 Task: Open settings.json of ignored extensions.
Action: Mouse moved to (26, 631)
Screenshot: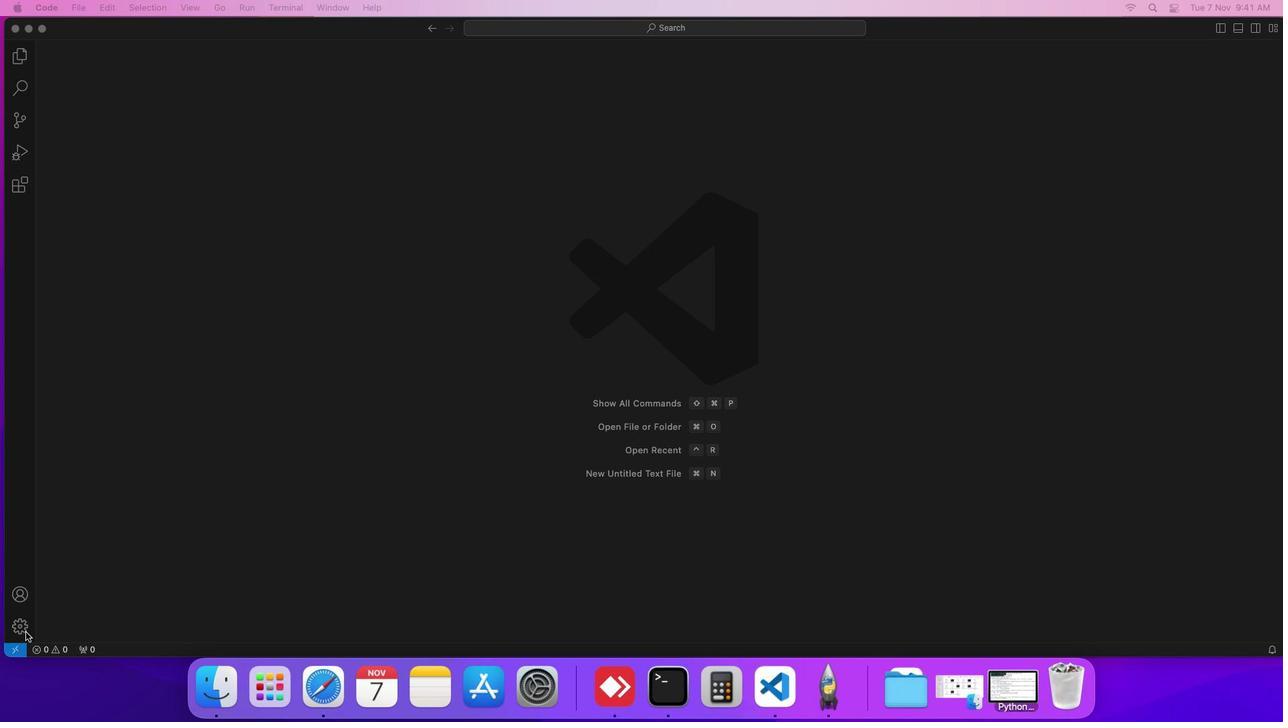 
Action: Mouse pressed left at (26, 631)
Screenshot: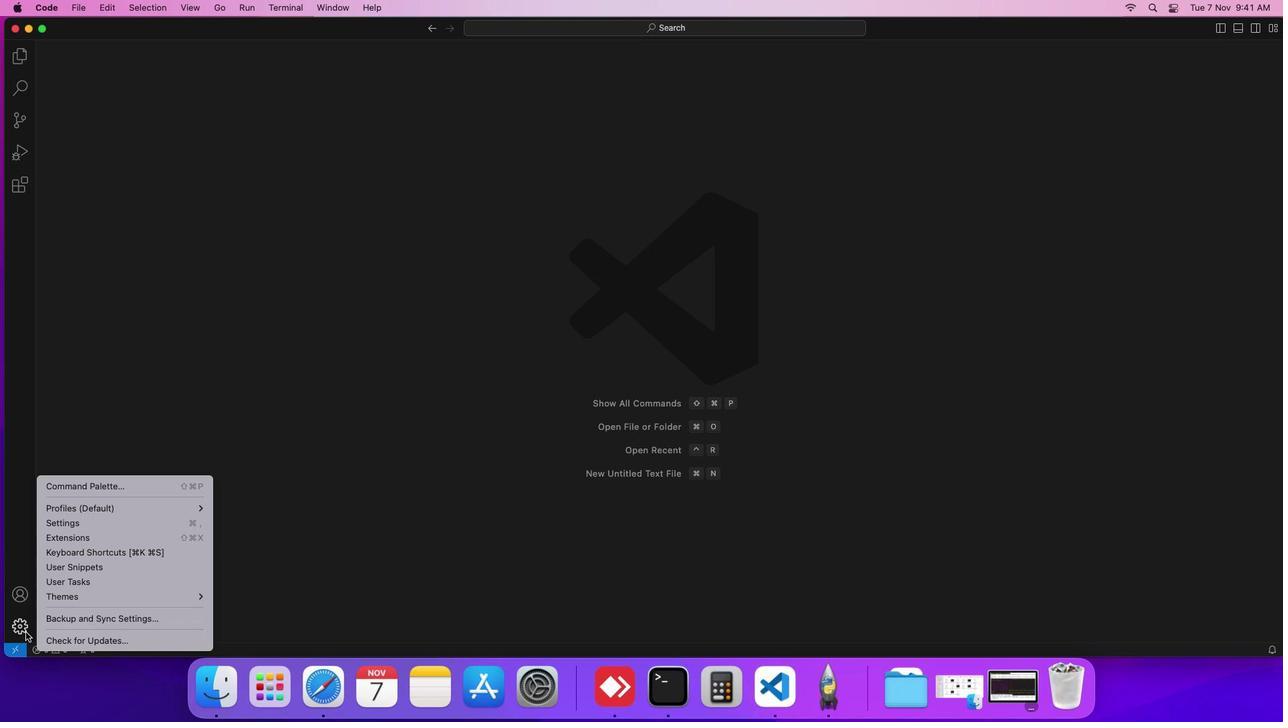
Action: Mouse moved to (67, 523)
Screenshot: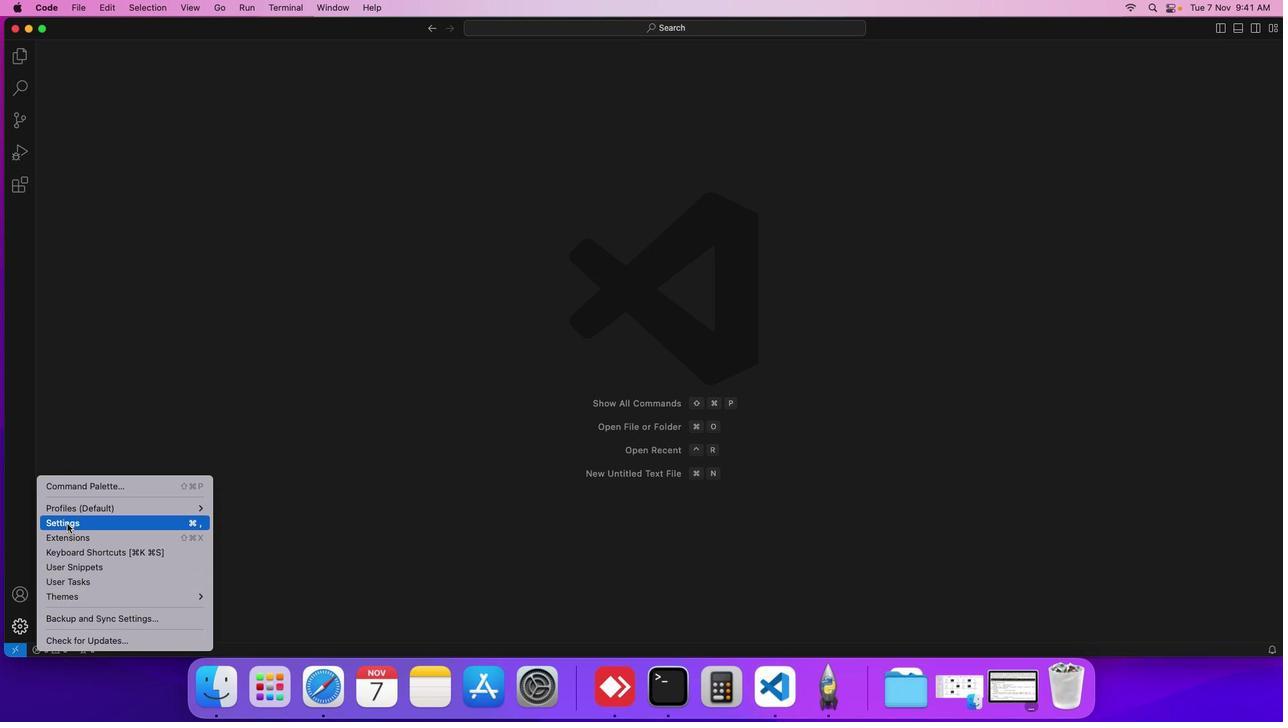 
Action: Mouse pressed left at (67, 523)
Screenshot: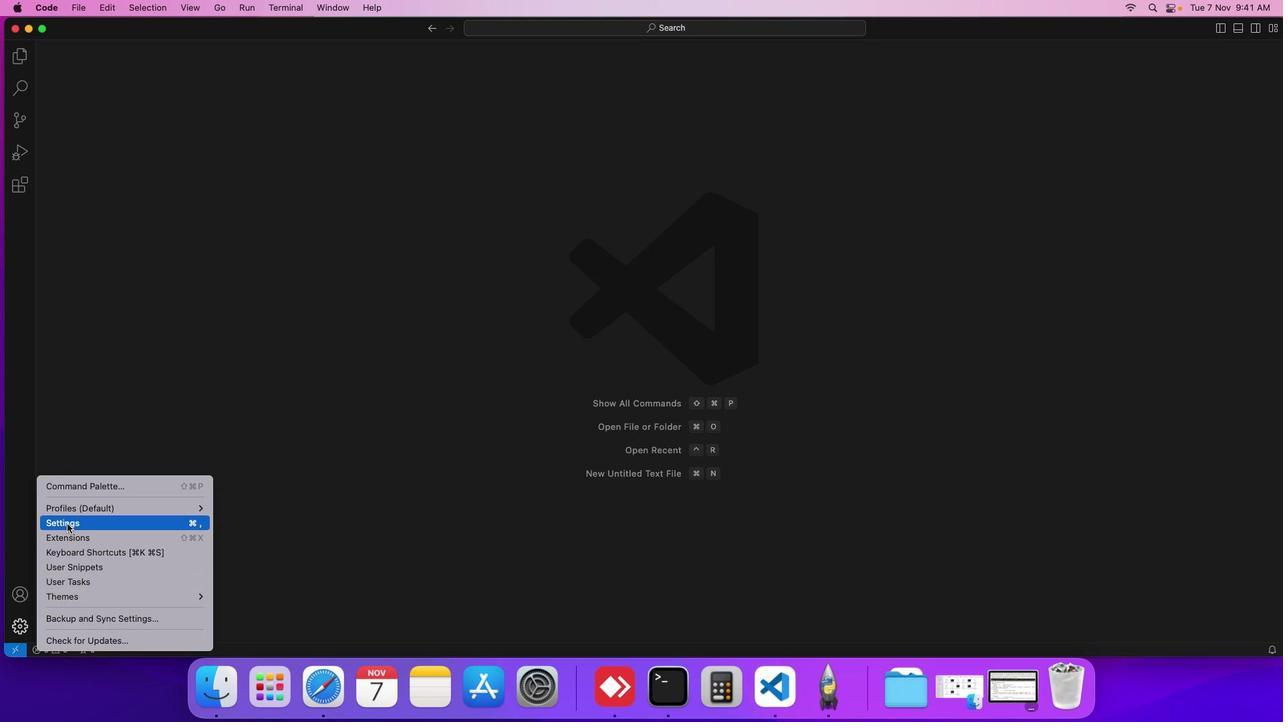 
Action: Mouse moved to (312, 211)
Screenshot: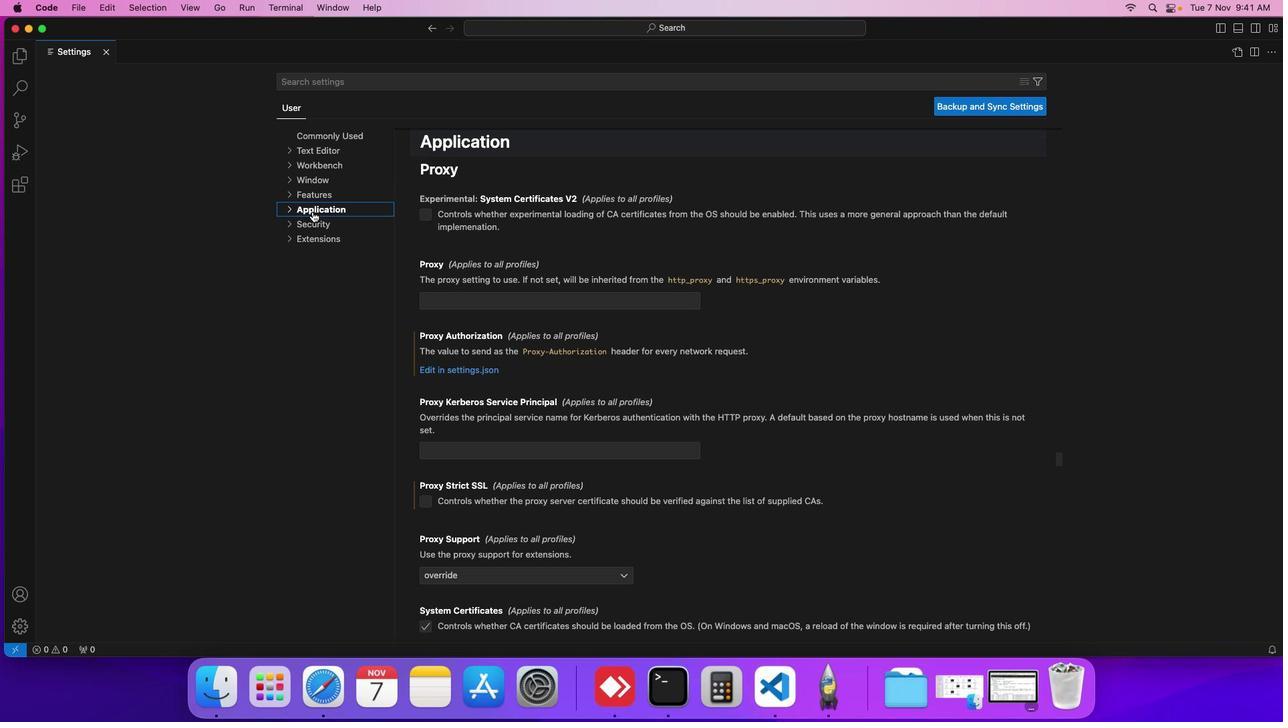 
Action: Mouse pressed left at (312, 211)
Screenshot: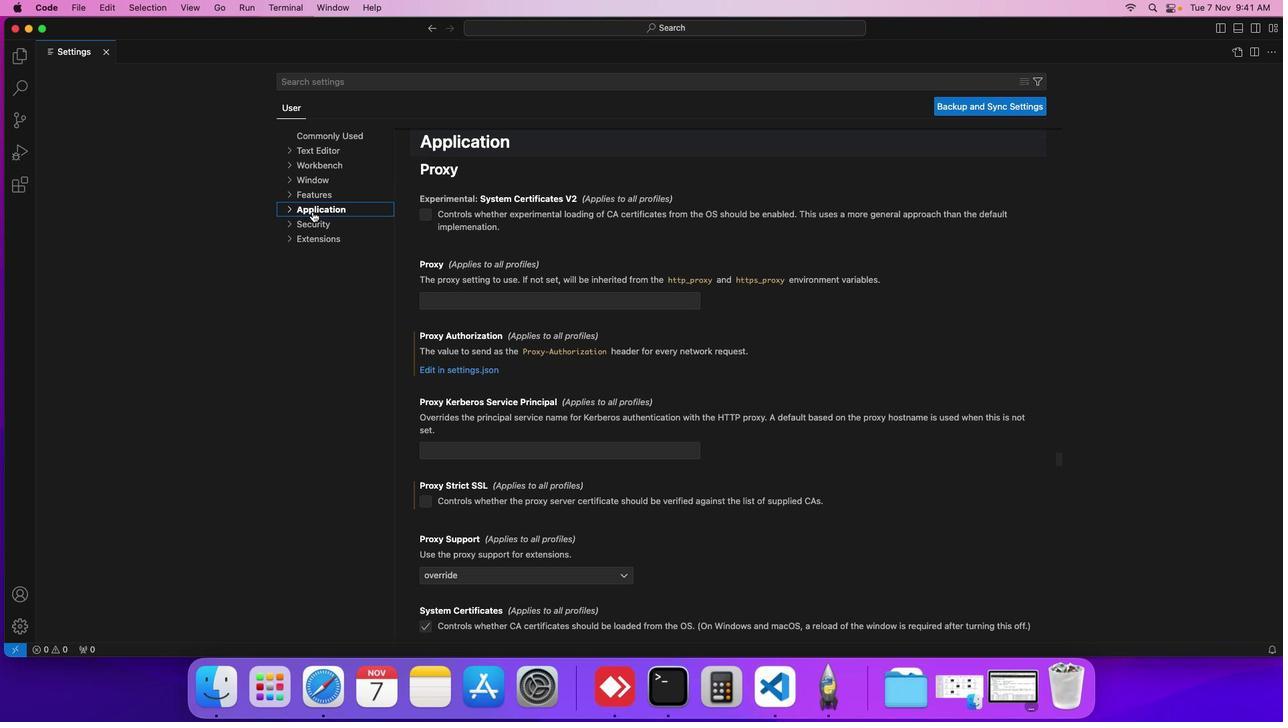 
Action: Mouse moved to (325, 278)
Screenshot: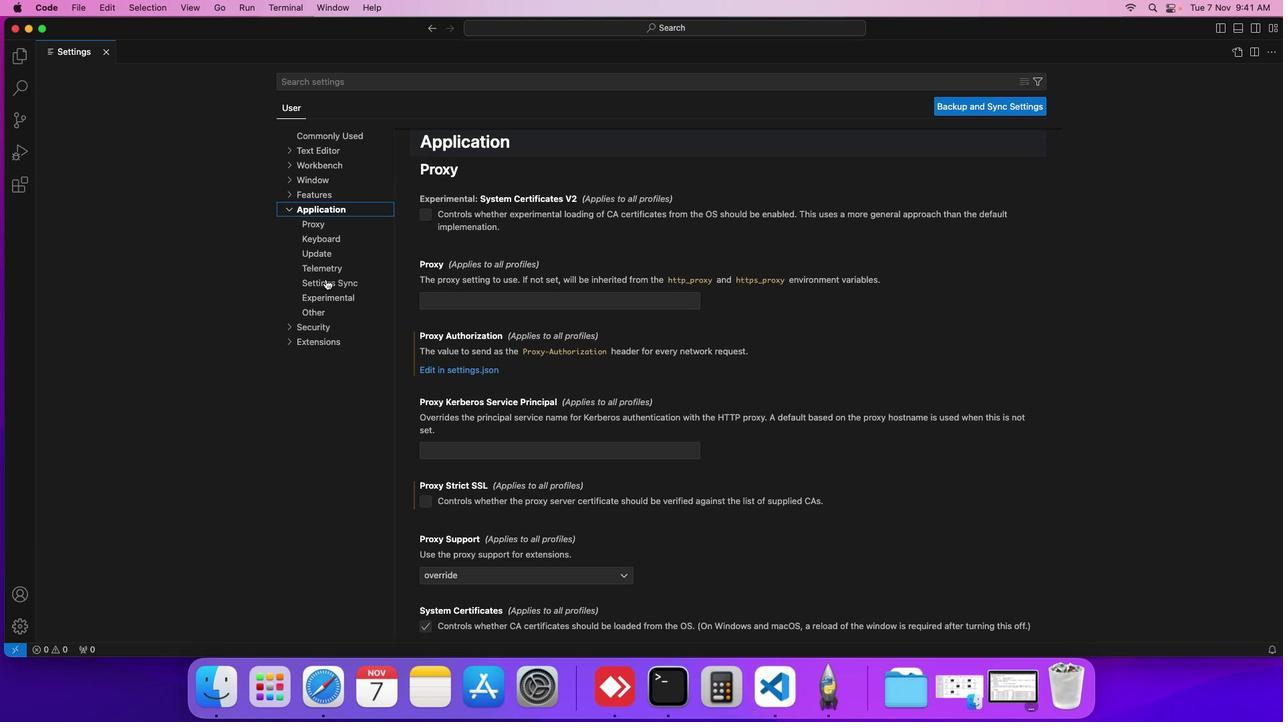 
Action: Mouse pressed left at (325, 278)
Screenshot: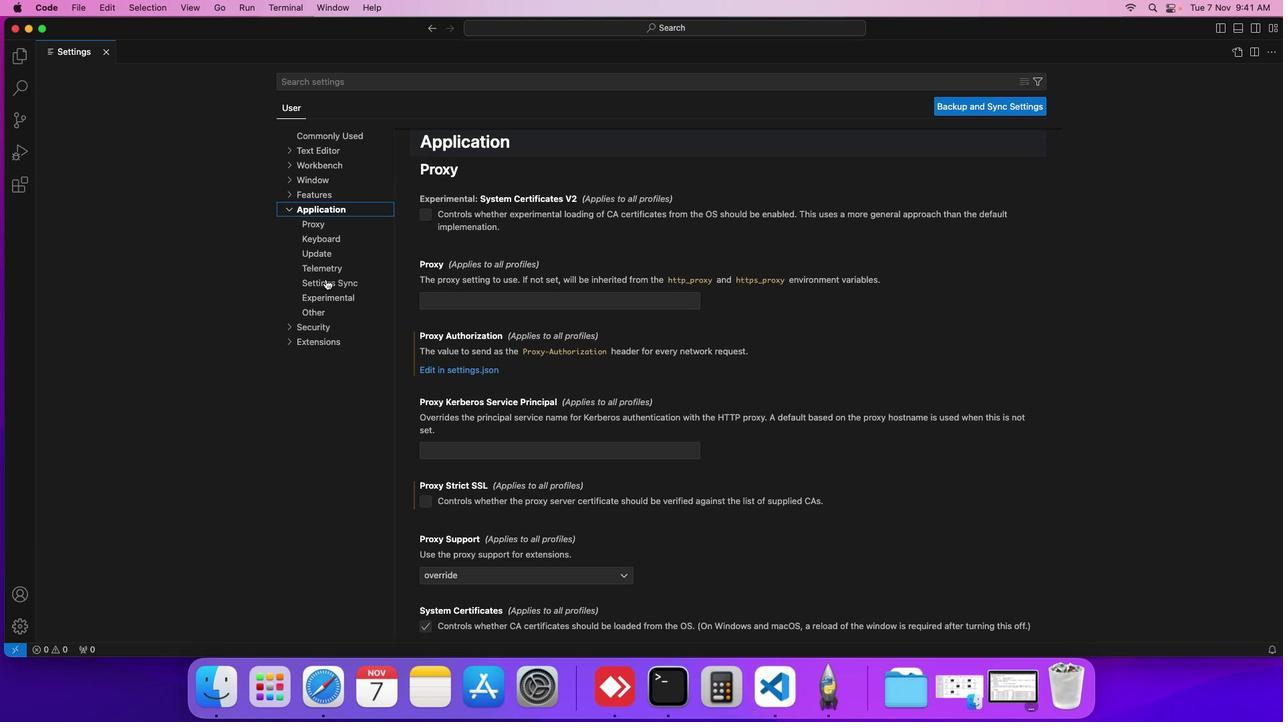 
Action: Mouse moved to (481, 206)
Screenshot: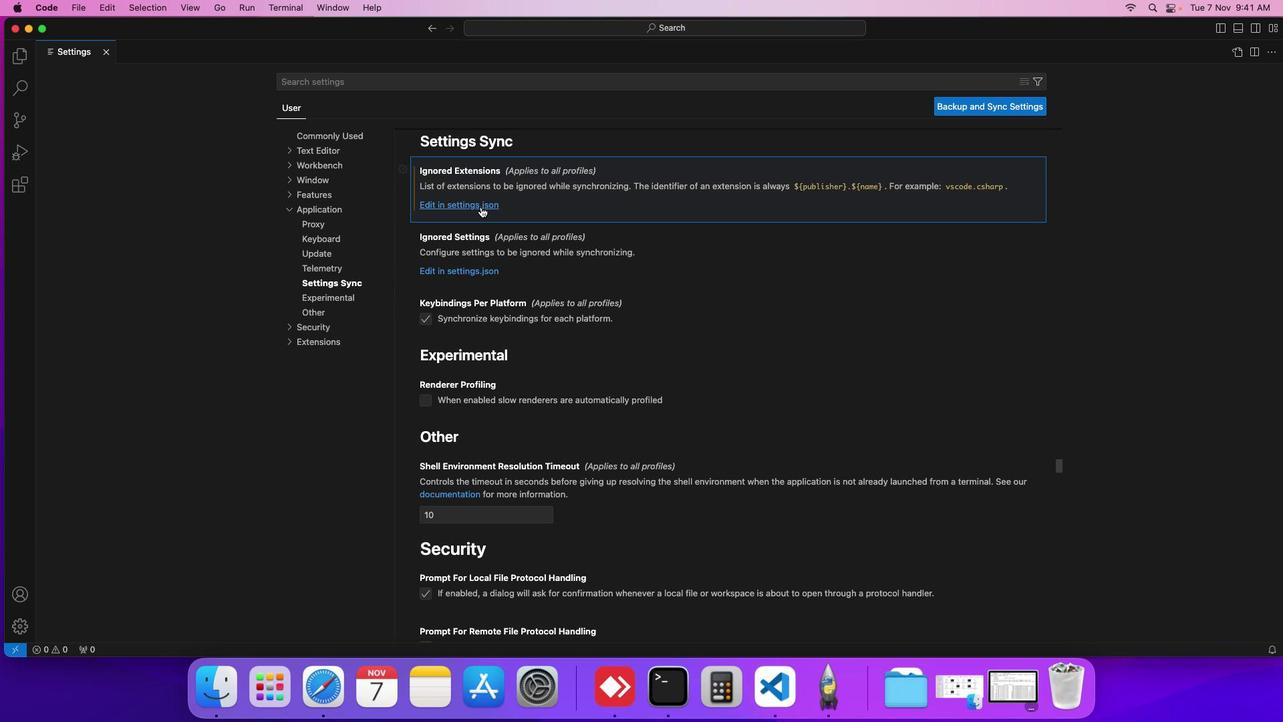 
Action: Mouse pressed left at (481, 206)
Screenshot: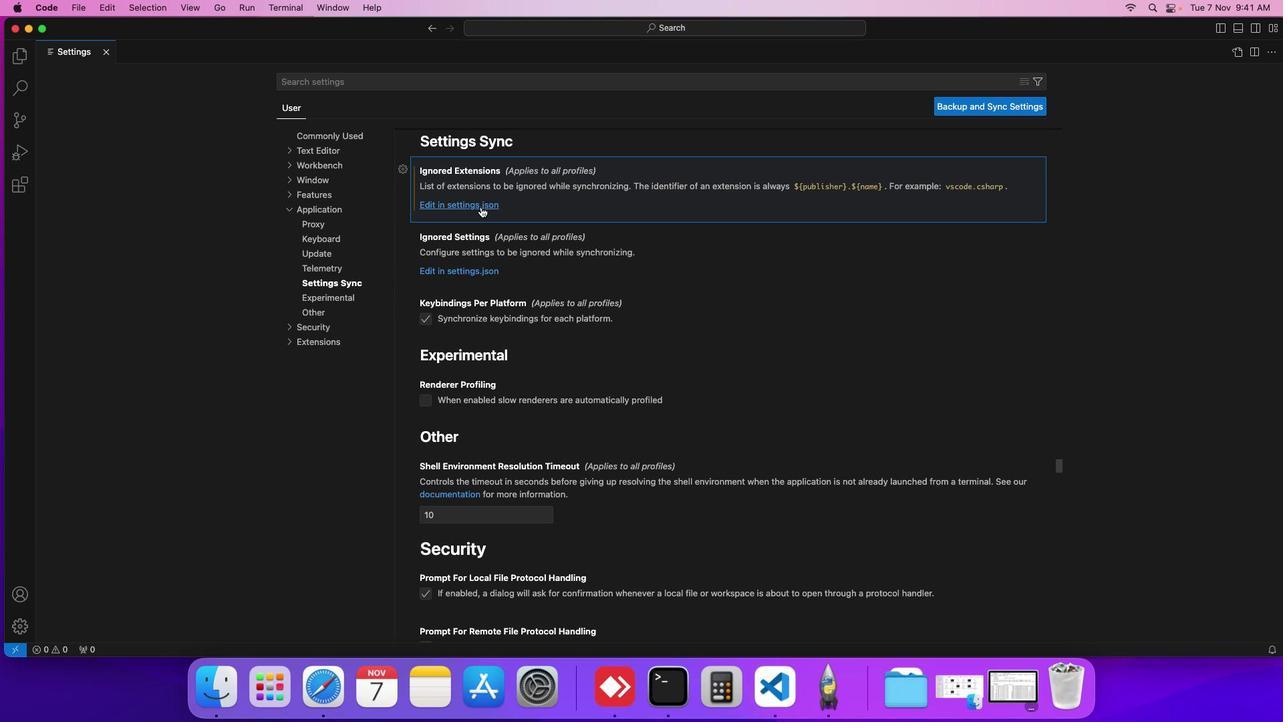 
Action: Mouse moved to (593, 233)
Screenshot: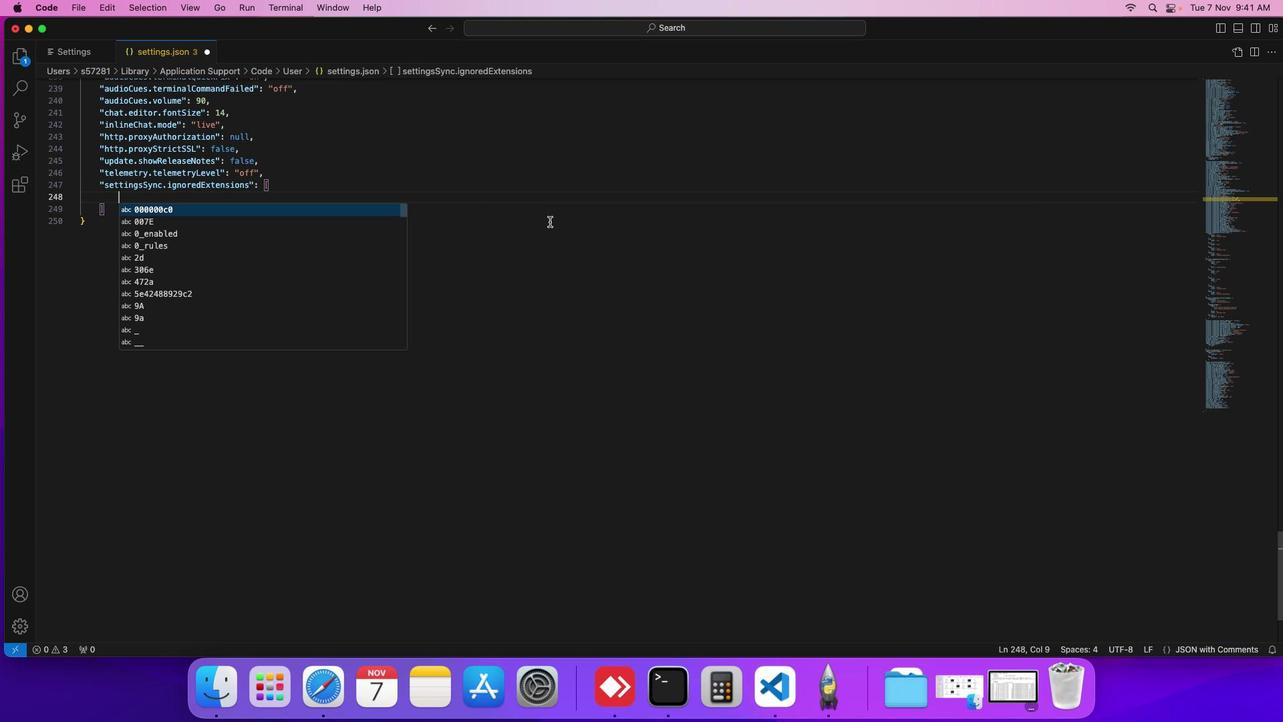 
